 Task: Copy the code to invite your friends.
Action: Mouse moved to (37, 73)
Screenshot: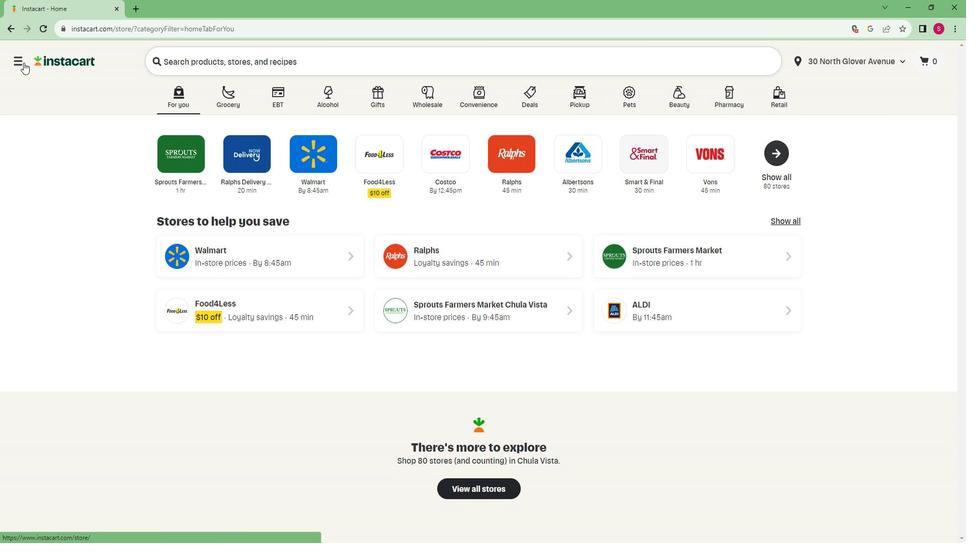 
Action: Mouse pressed left at (37, 73)
Screenshot: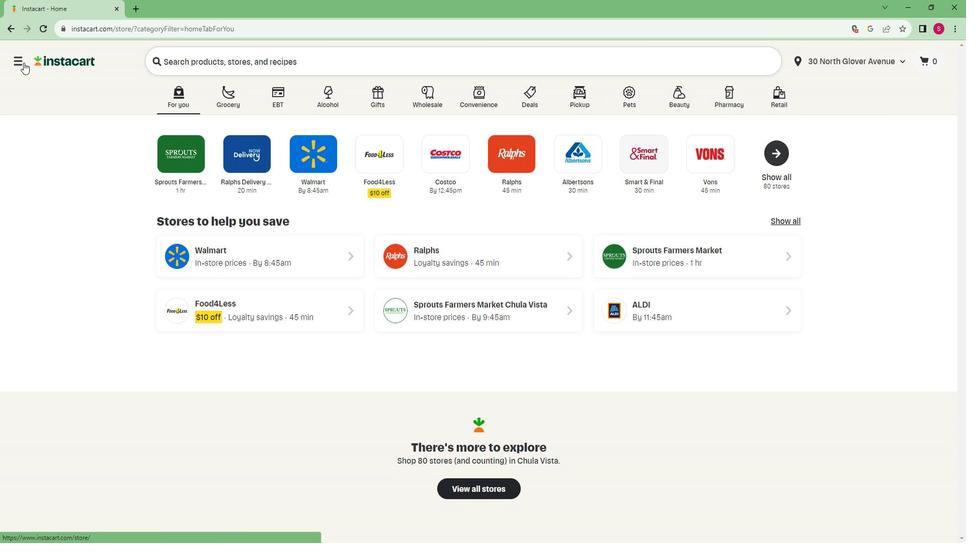 
Action: Mouse moved to (60, 412)
Screenshot: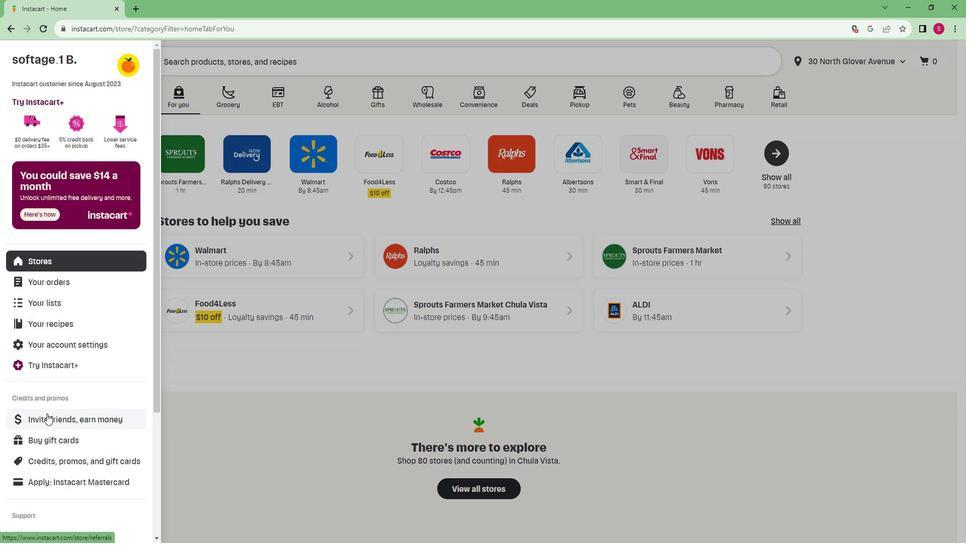 
Action: Mouse pressed left at (60, 412)
Screenshot: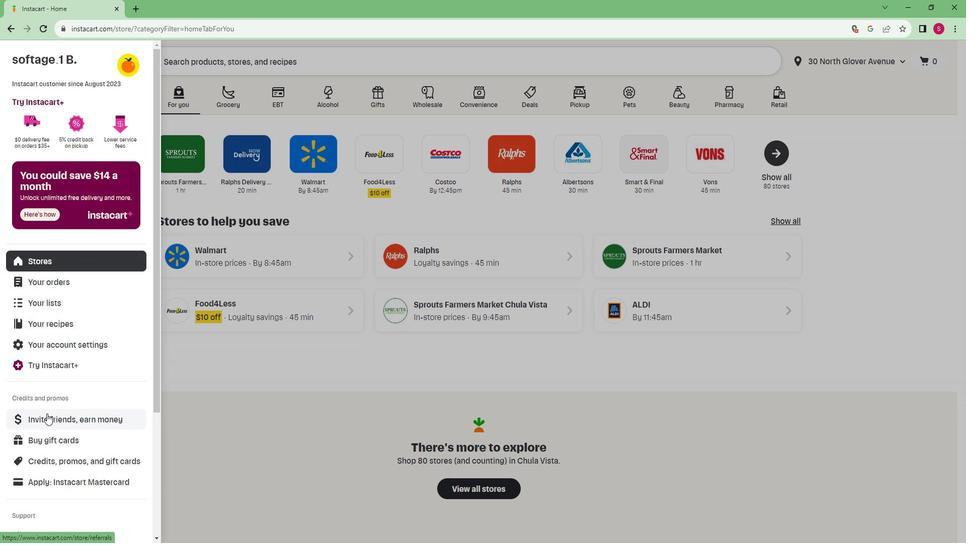 
Action: Mouse moved to (297, 356)
Screenshot: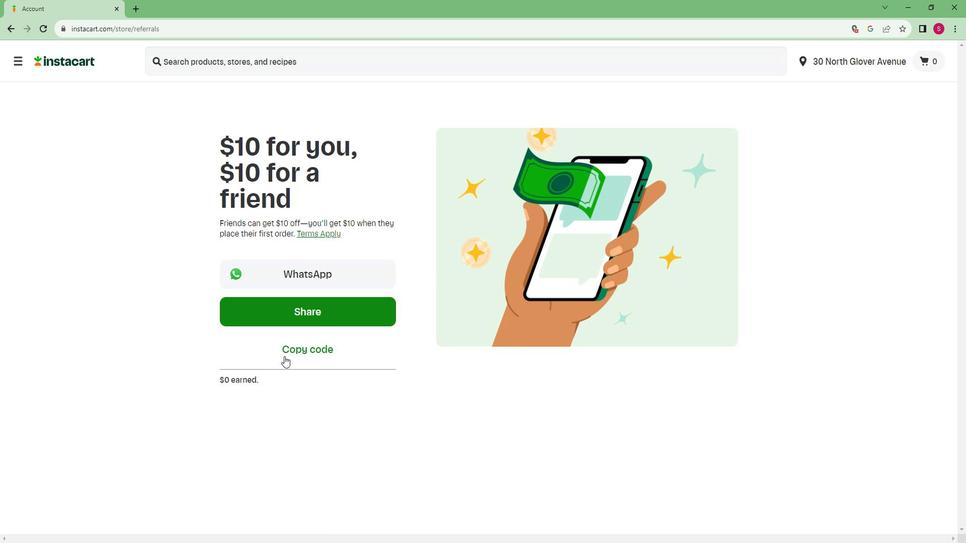 
Action: Mouse pressed left at (297, 356)
Screenshot: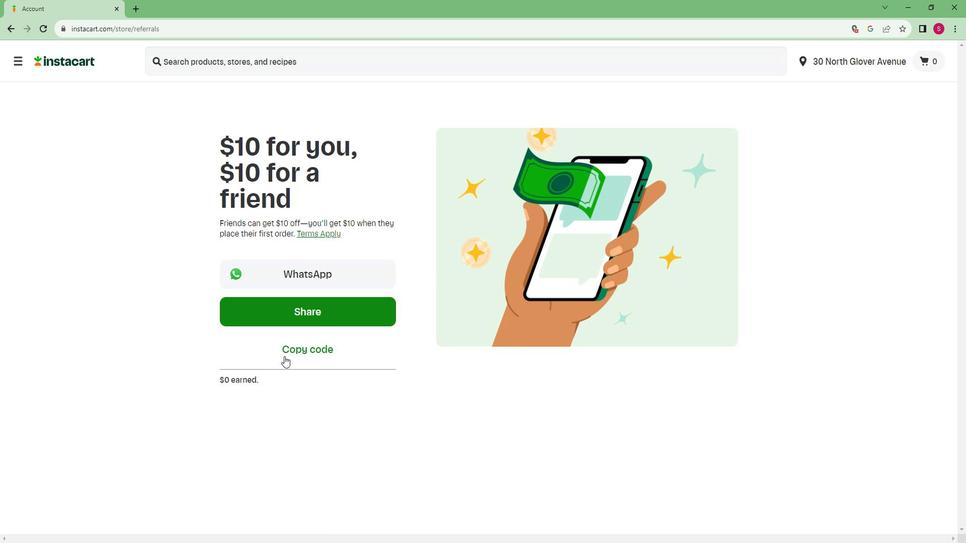
